 Task: Create a rule from the Agile list, Priority changed -> Complete task in the project AgileHero if Priority Cleared then Complete Task
Action: Mouse moved to (61, 482)
Screenshot: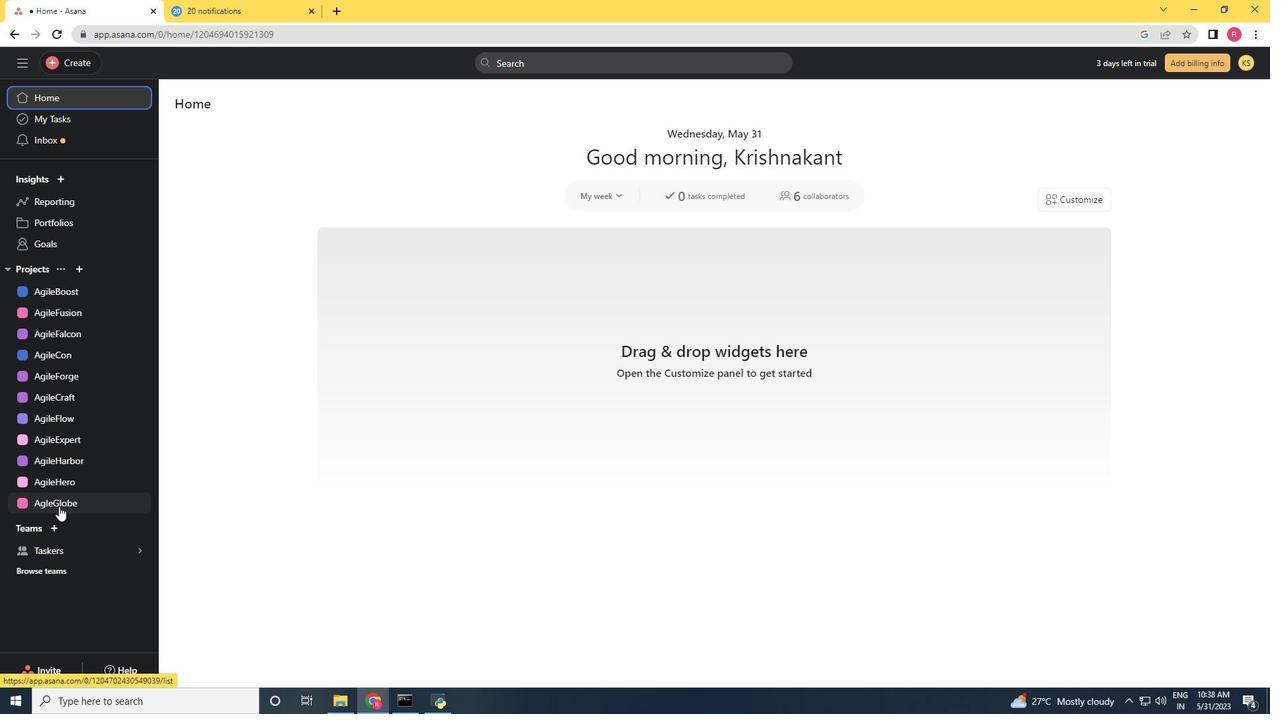 
Action: Mouse pressed left at (61, 482)
Screenshot: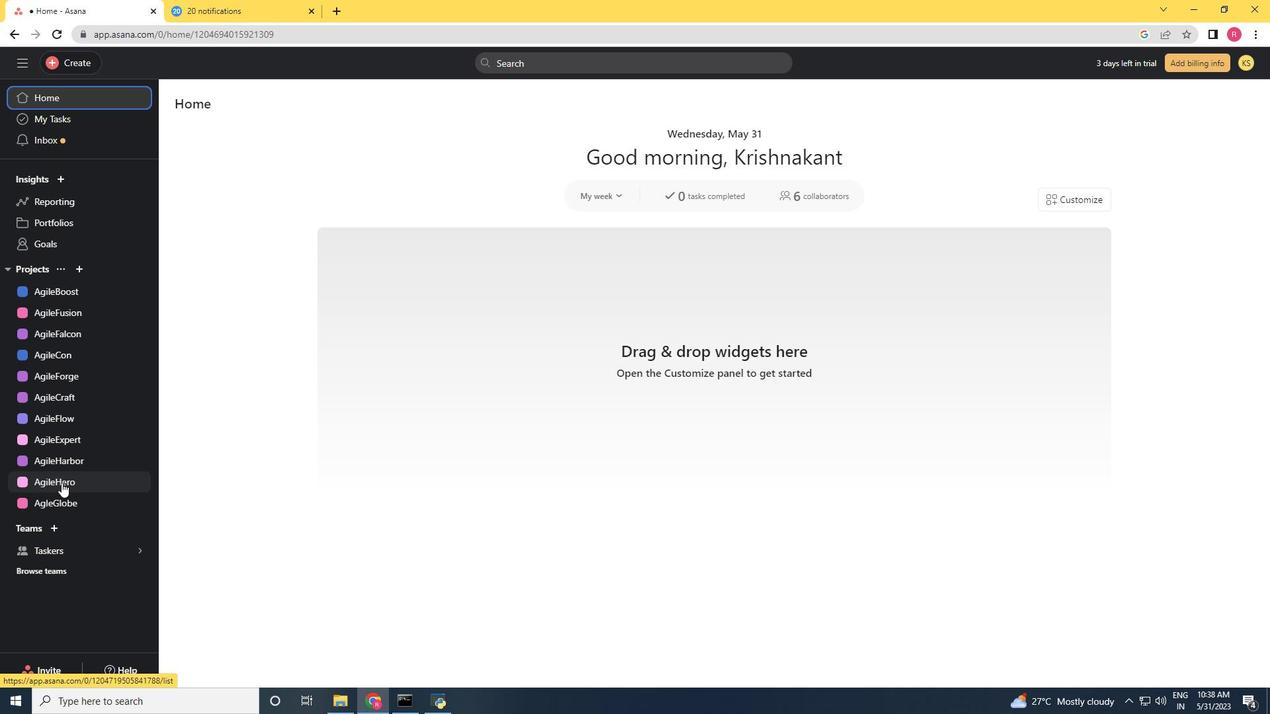 
Action: Mouse moved to (1214, 113)
Screenshot: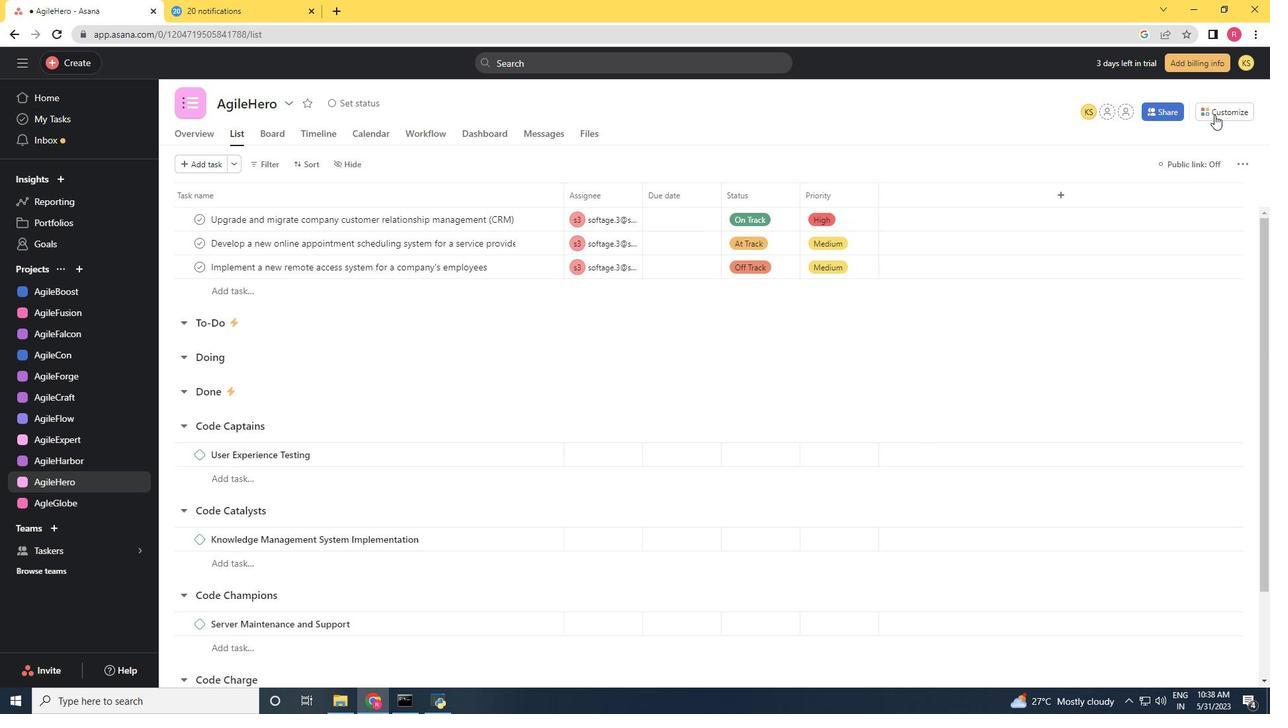 
Action: Mouse pressed left at (1214, 113)
Screenshot: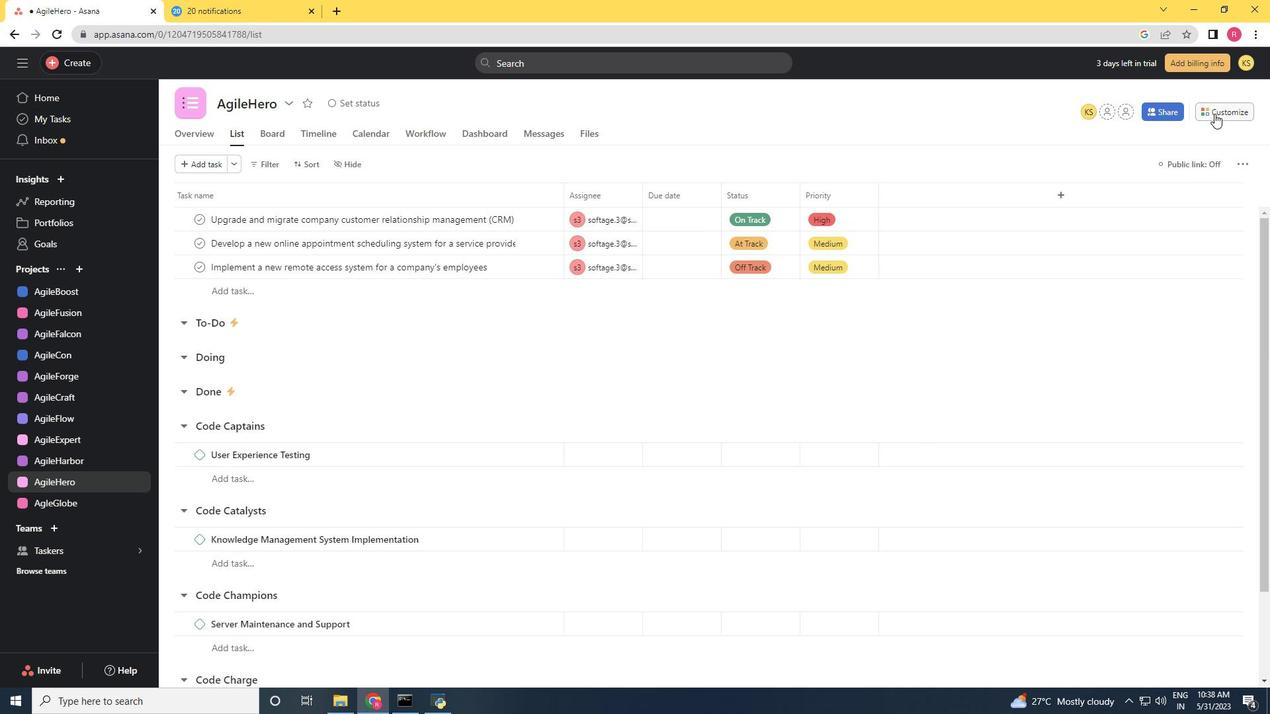 
Action: Mouse moved to (993, 287)
Screenshot: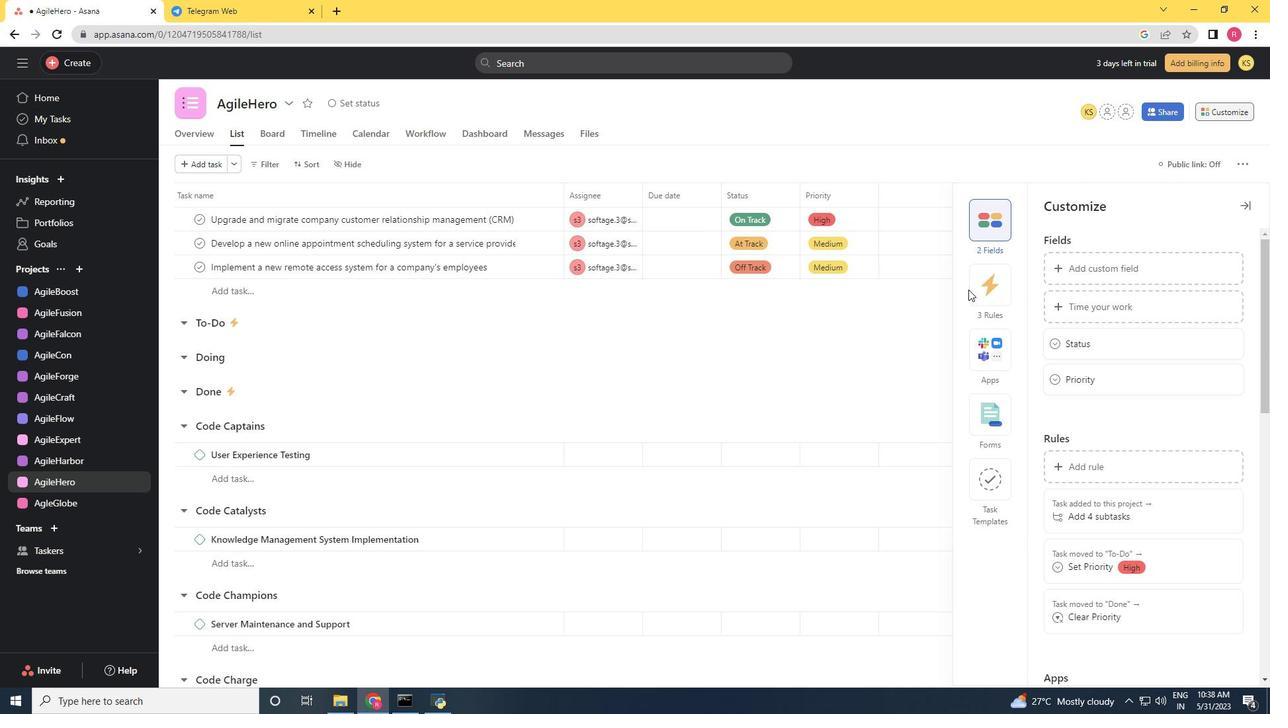 
Action: Mouse pressed left at (993, 287)
Screenshot: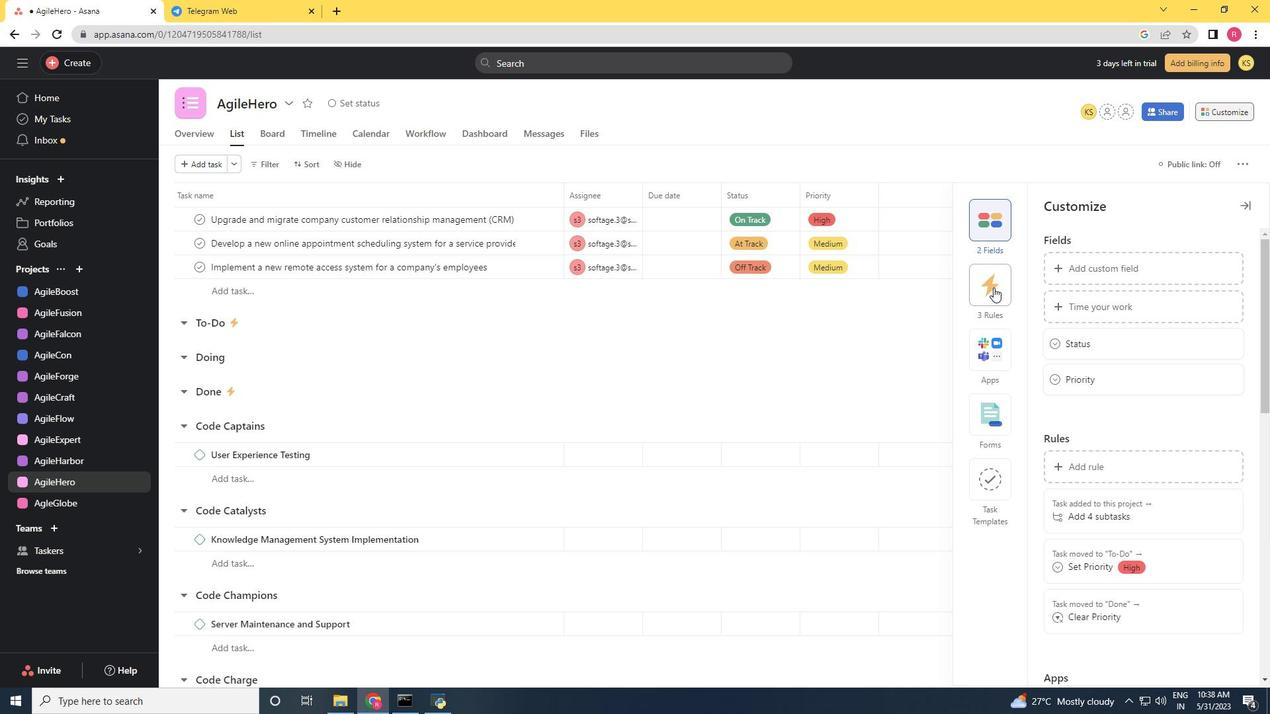 
Action: Mouse moved to (1091, 262)
Screenshot: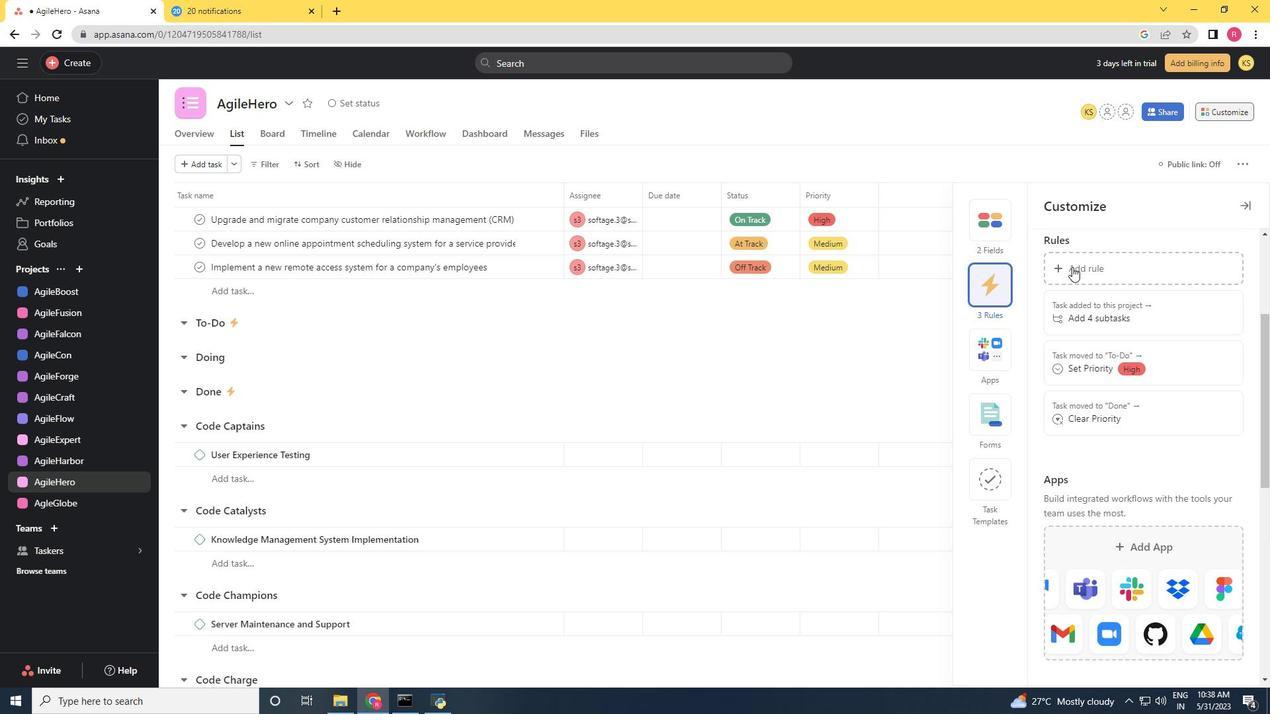 
Action: Mouse pressed left at (1091, 262)
Screenshot: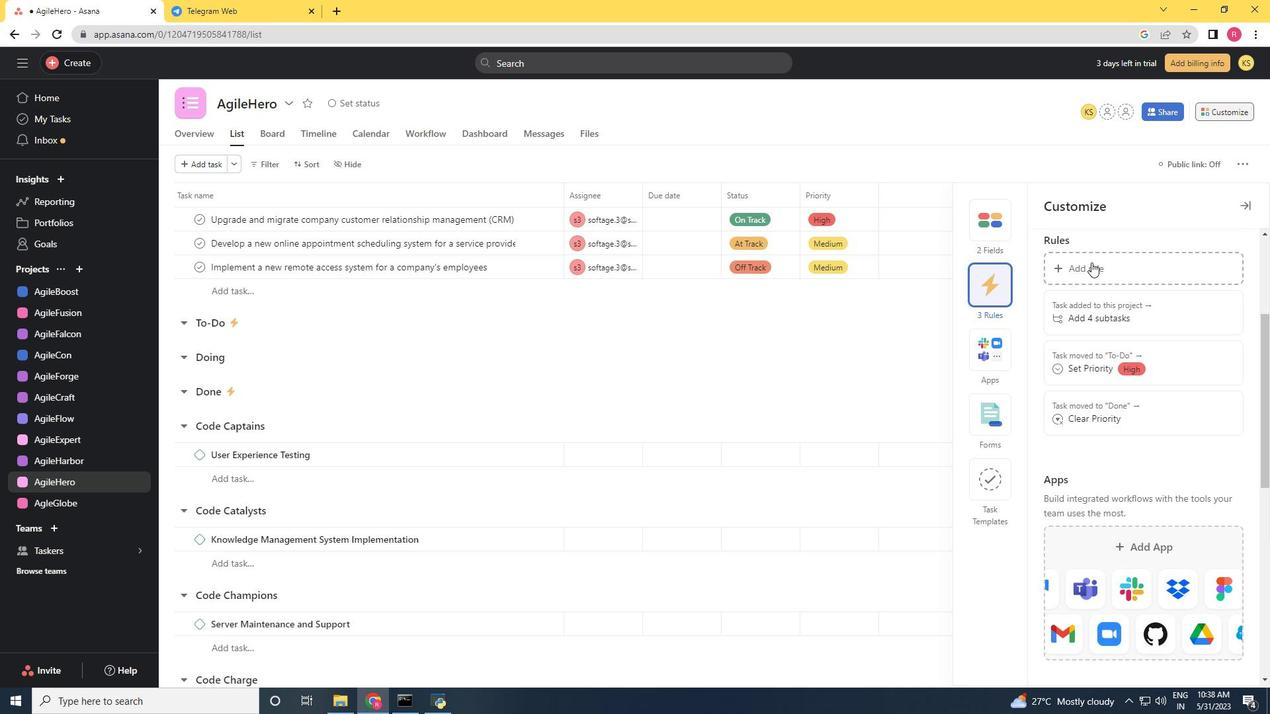 
Action: Mouse moved to (267, 205)
Screenshot: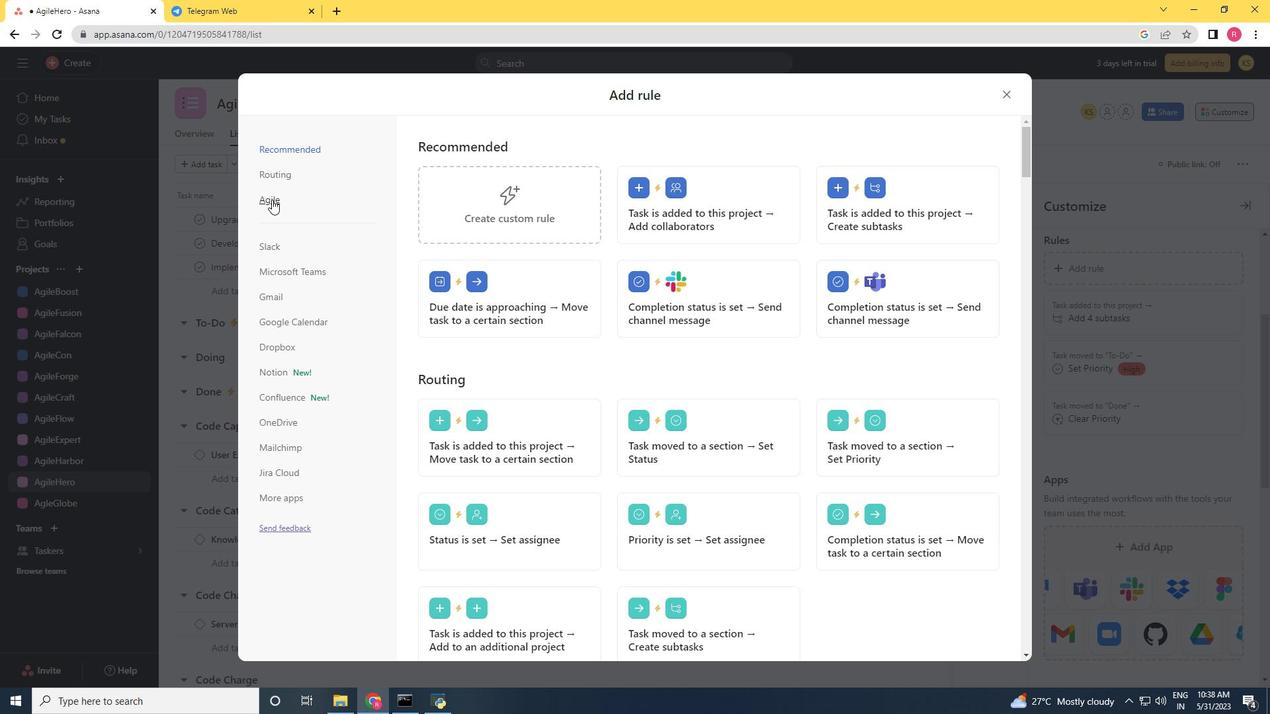 
Action: Mouse pressed left at (267, 205)
Screenshot: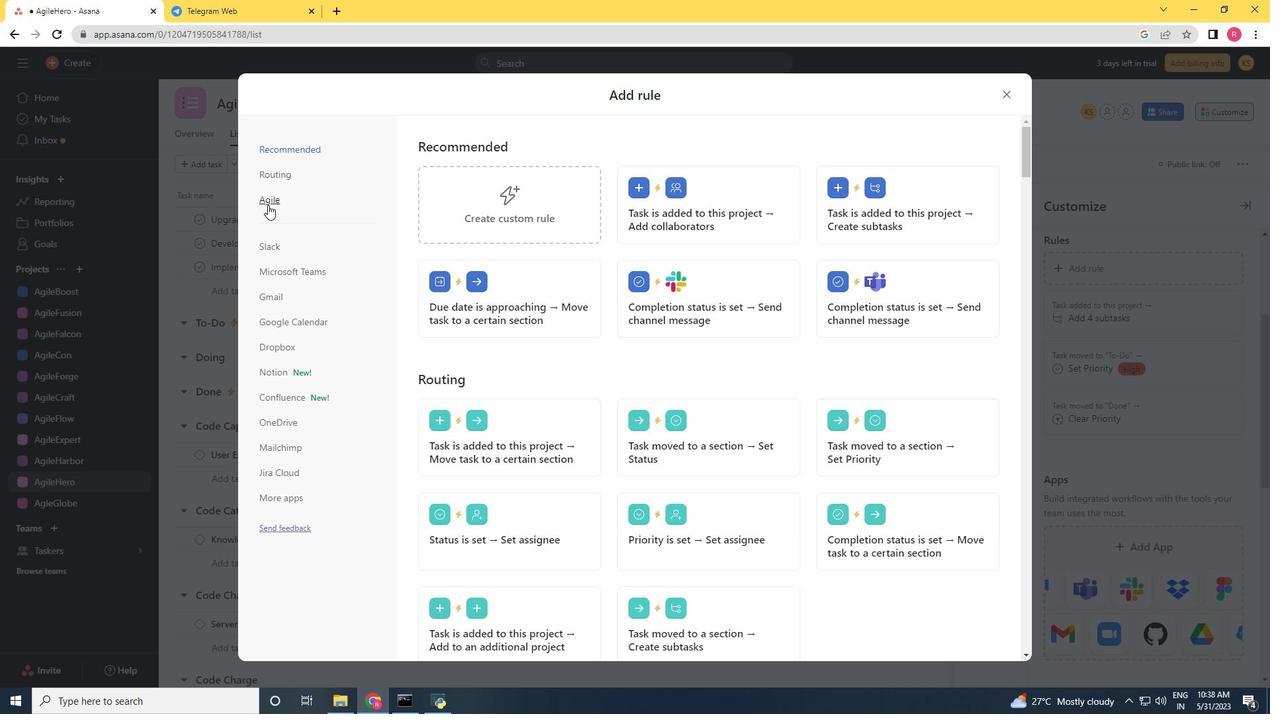 
Action: Mouse moved to (759, 214)
Screenshot: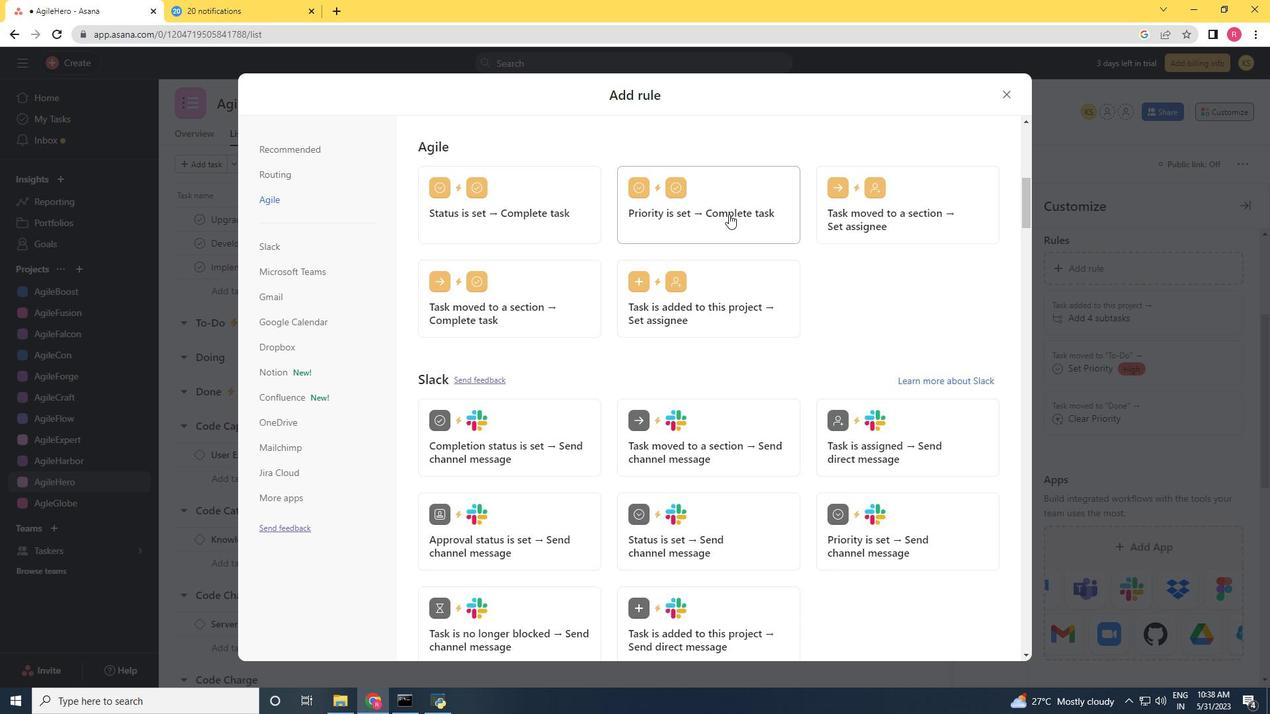 
Action: Mouse pressed left at (759, 214)
Screenshot: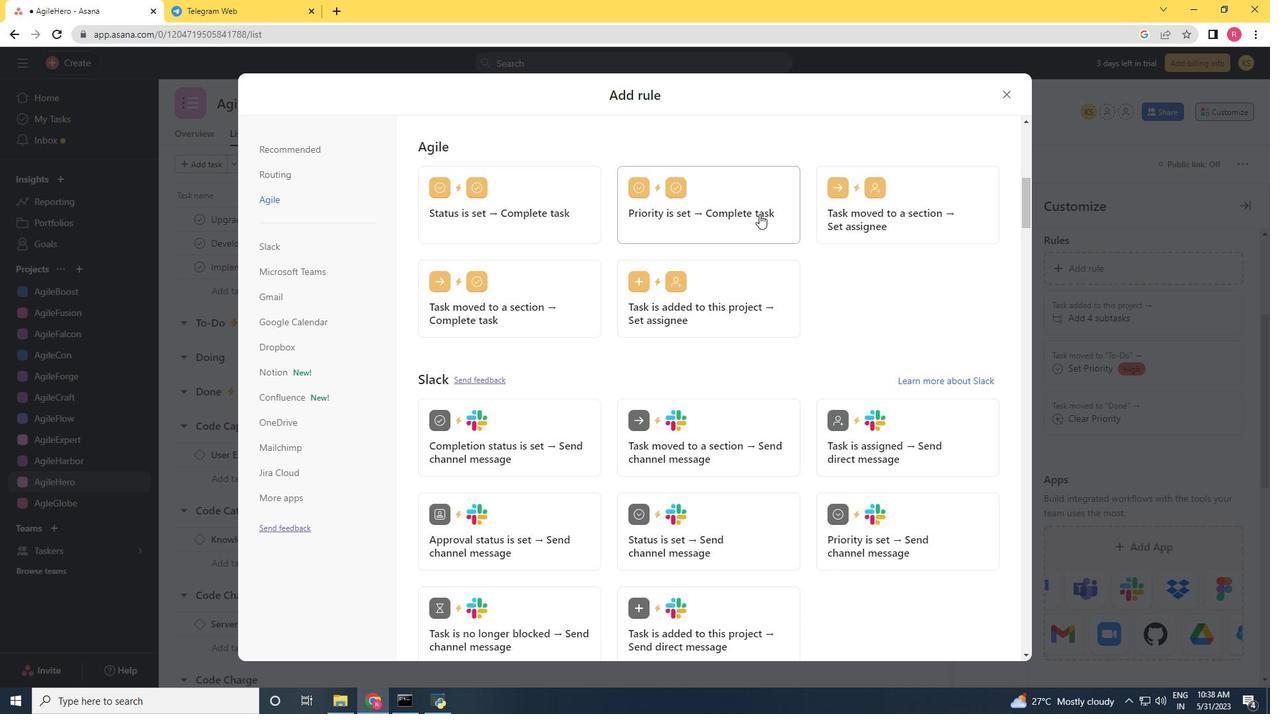 
Action: Mouse moved to (814, 226)
Screenshot: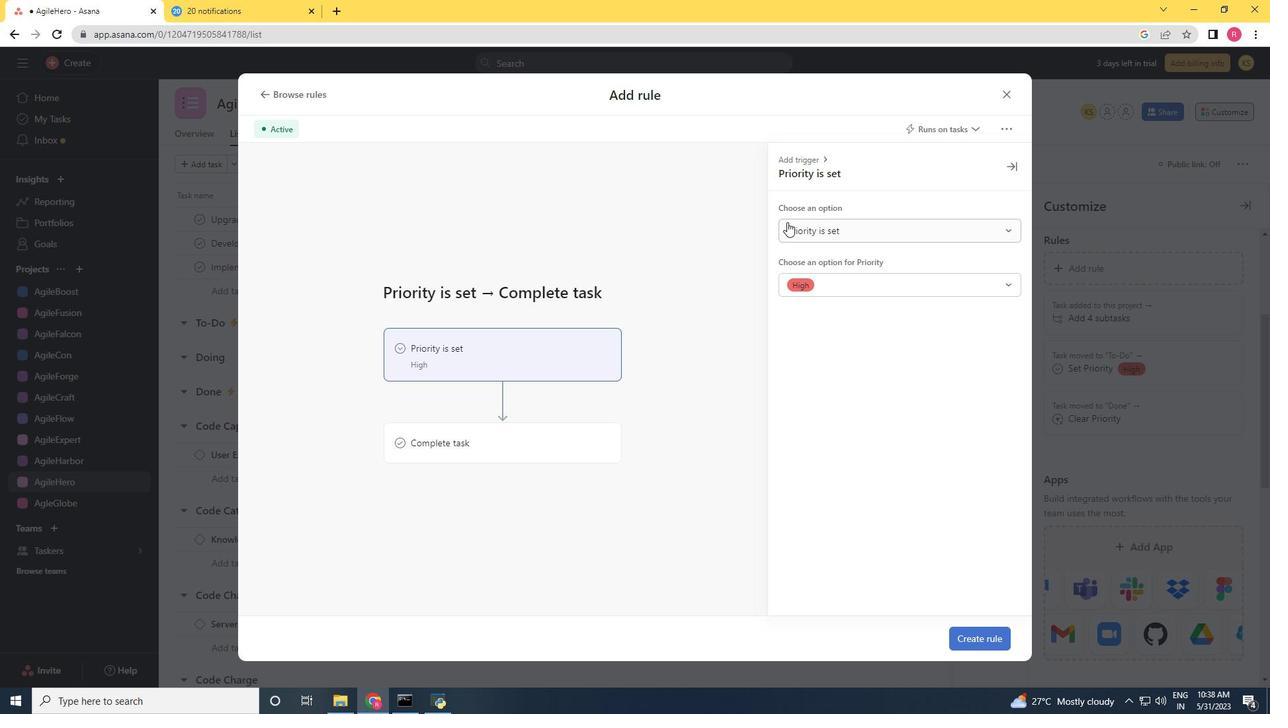 
Action: Mouse pressed left at (814, 226)
Screenshot: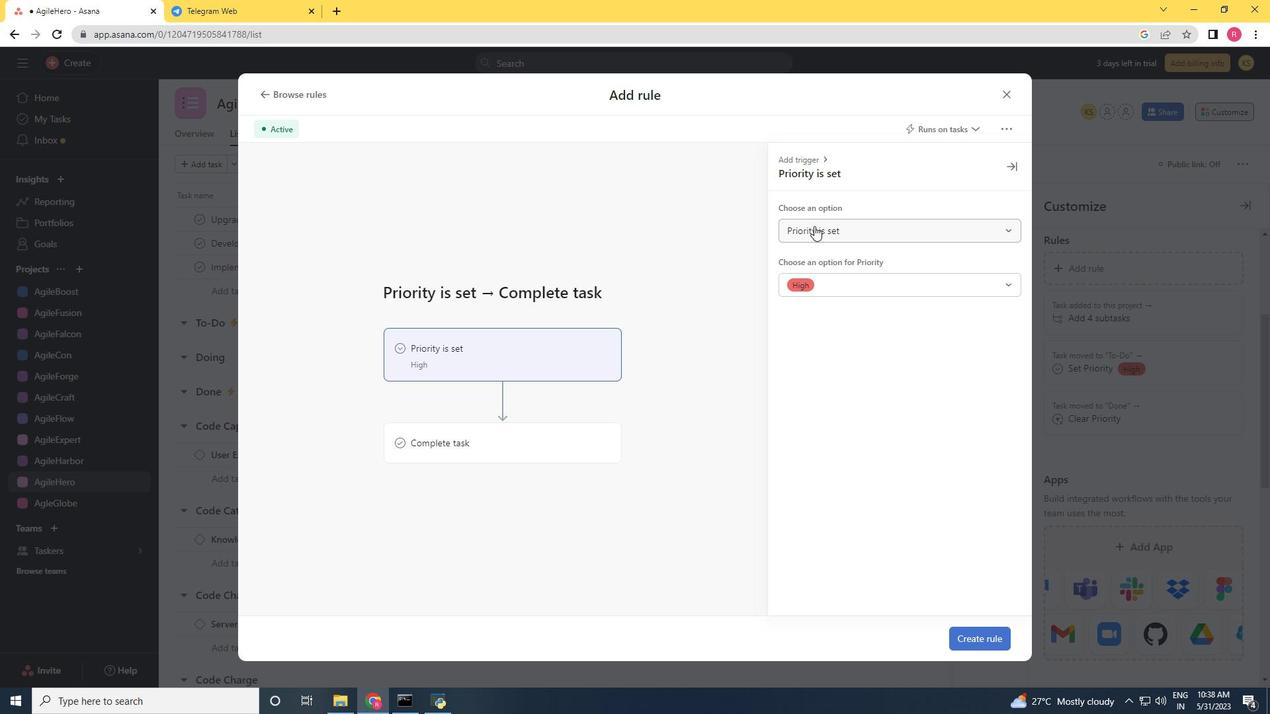 
Action: Mouse moved to (820, 285)
Screenshot: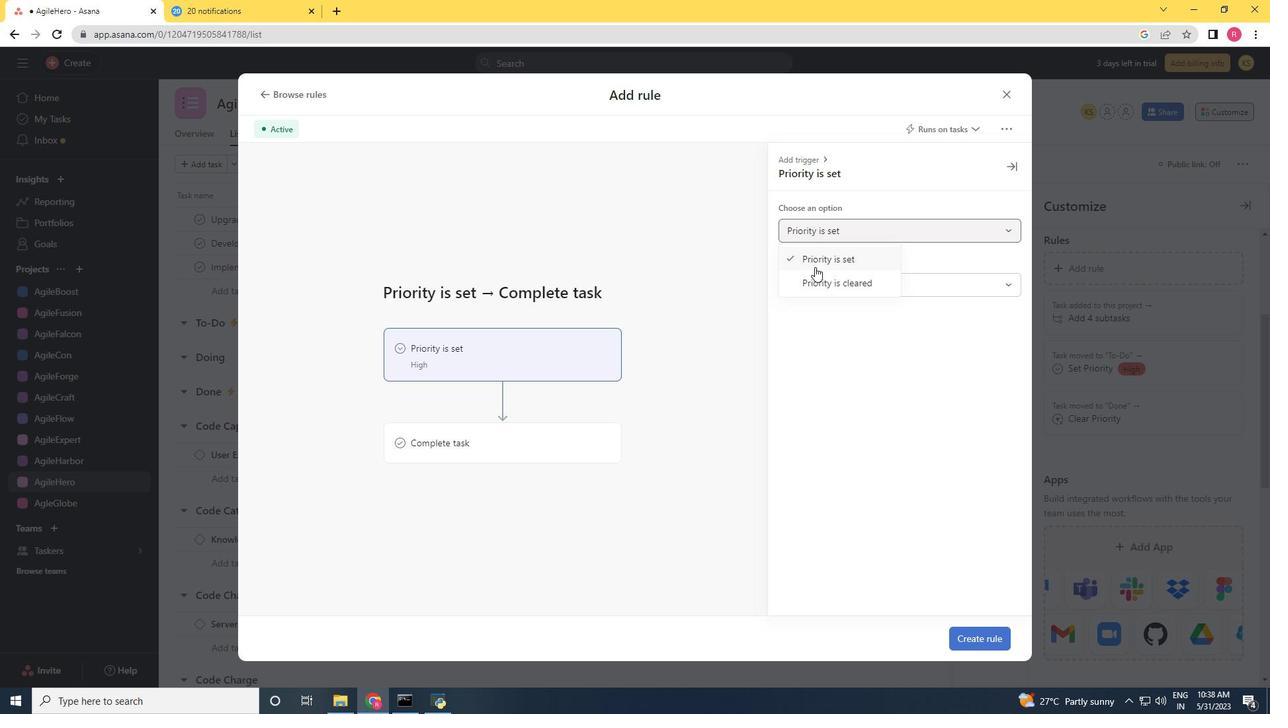 
Action: Mouse pressed left at (820, 285)
Screenshot: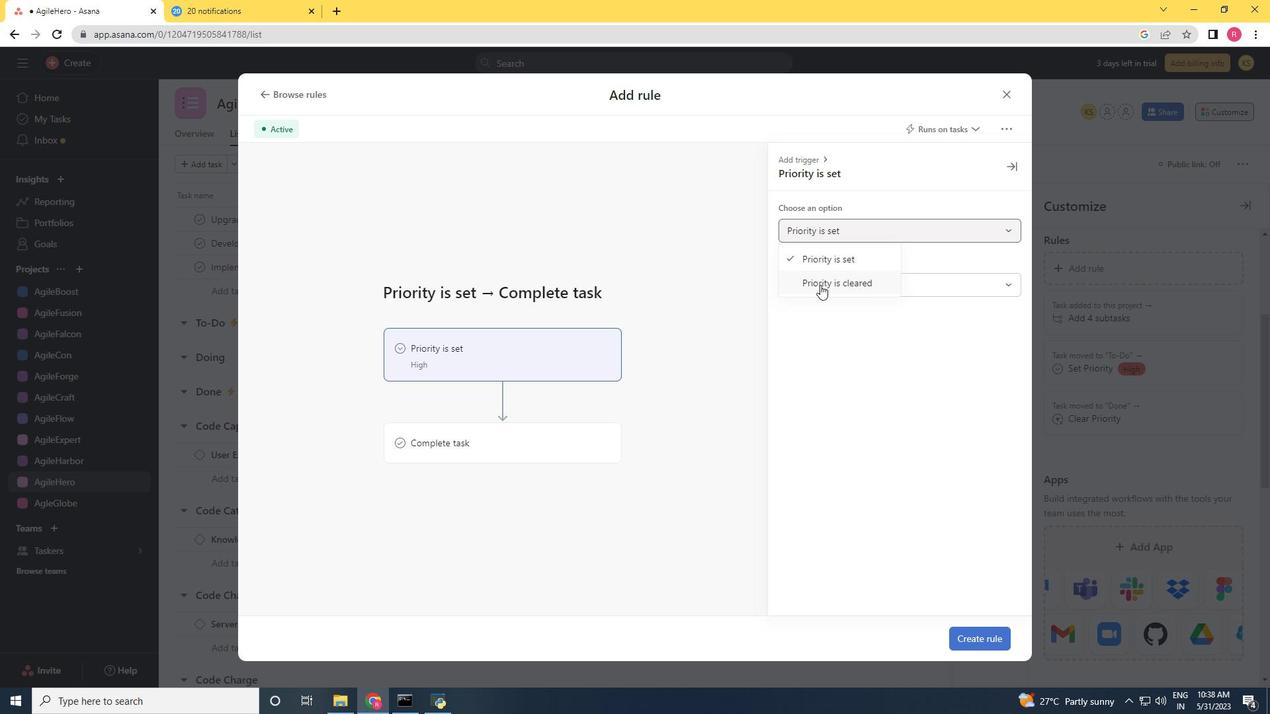 
Action: Mouse moved to (500, 440)
Screenshot: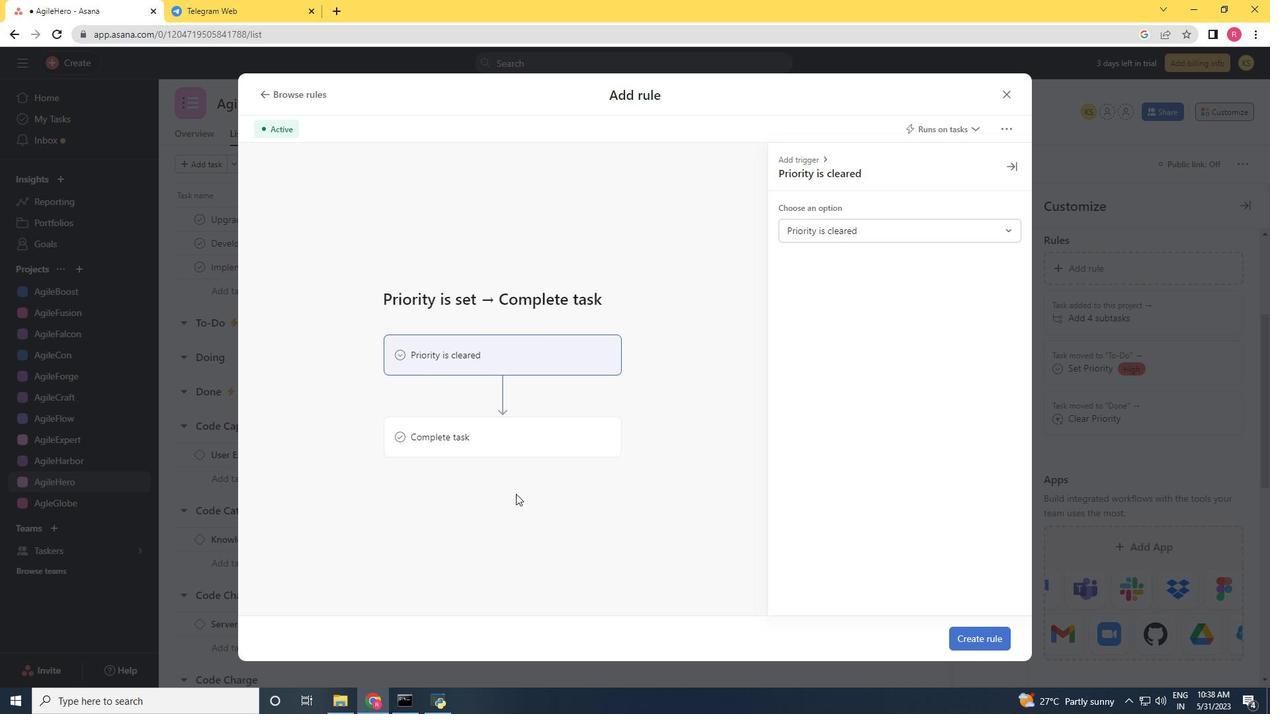 
Action: Mouse pressed left at (500, 440)
Screenshot: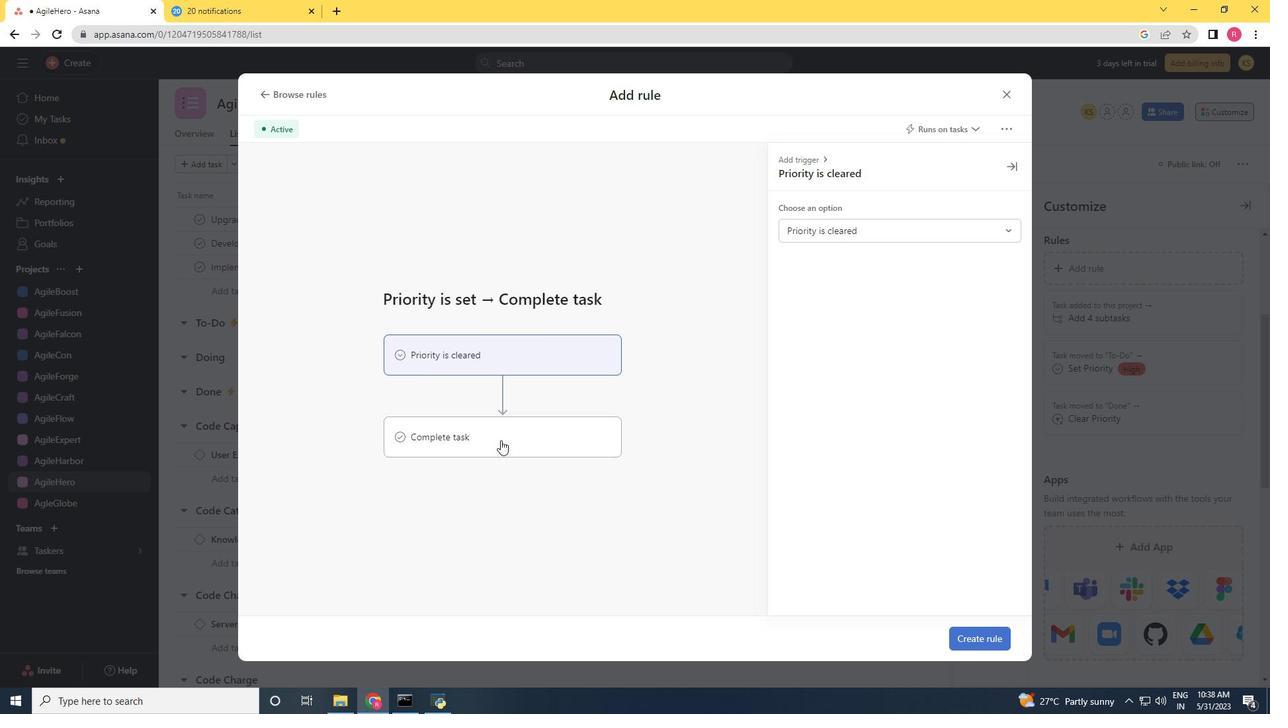 
Action: Mouse moved to (969, 639)
Screenshot: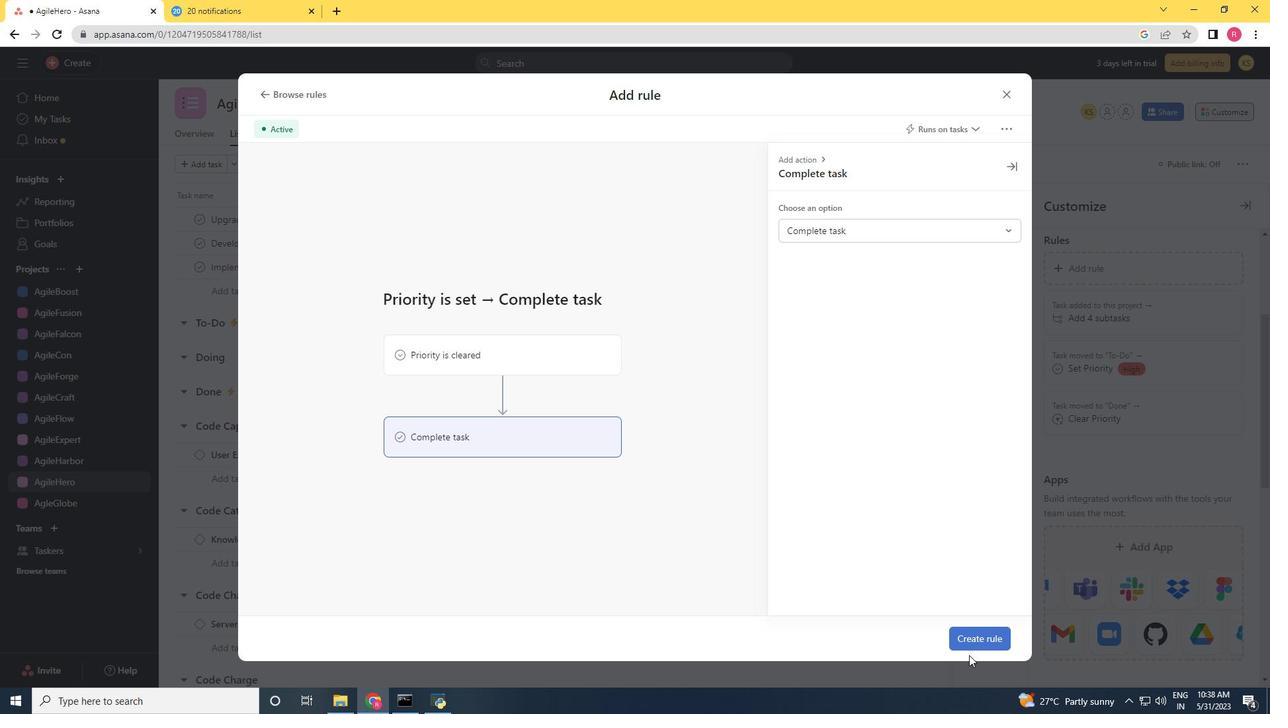 
Action: Mouse pressed left at (969, 639)
Screenshot: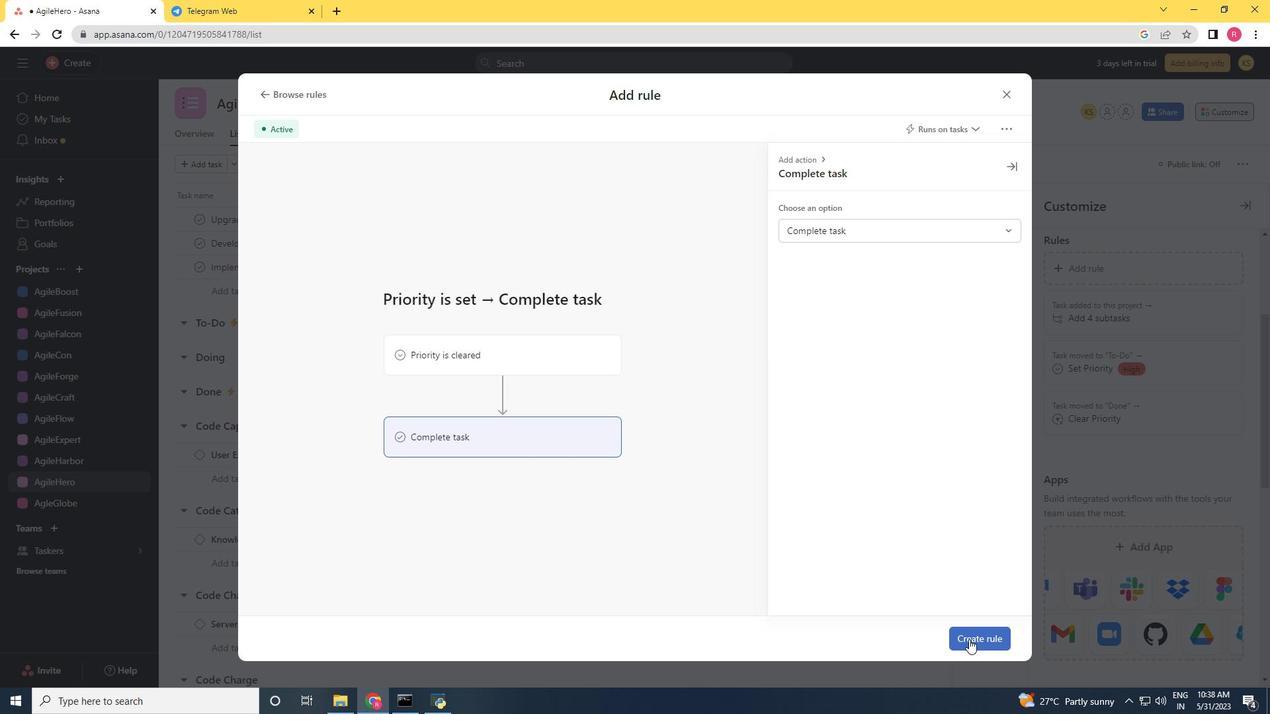 
